 Task: Create a new task in Outlook titled 'Prepare Budget Proposal' with high priority, set the start date to July 4, 2023, and the due date to August 9, 2023. Include the details: 'Develop a detailed budget proposal for the upcoming fiscal year, considering revenue projections, cost analysis, and investment priorities.' Save the task as an Outlook Message Format file named 'Budget Proposal'.
Action: Mouse moved to (11, 142)
Screenshot: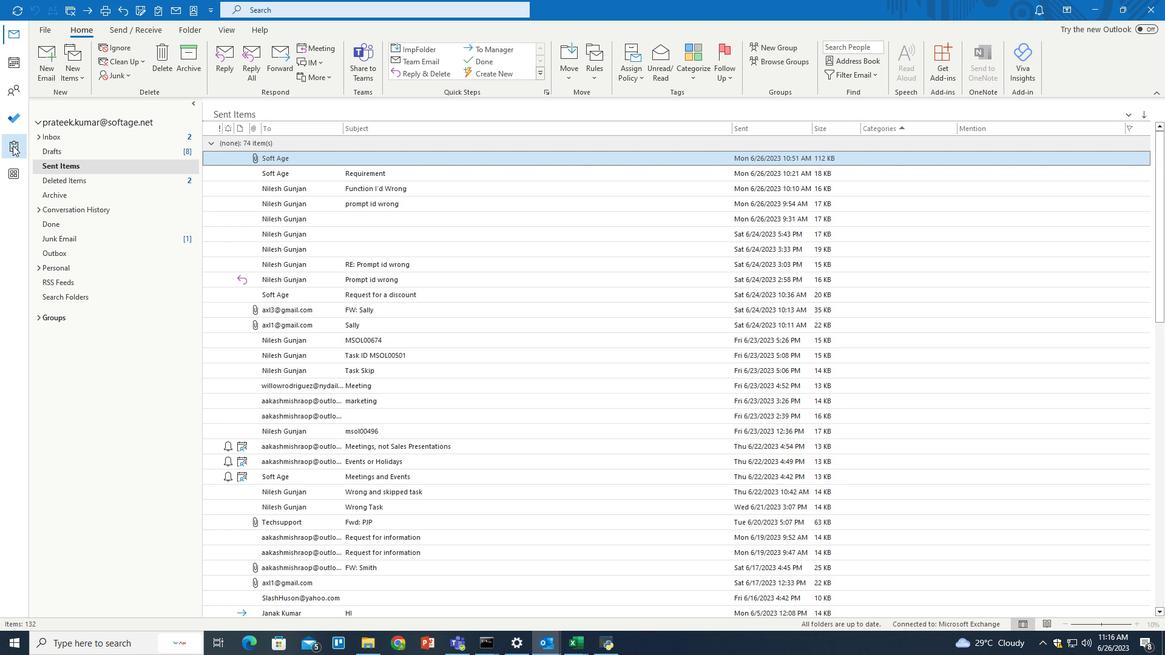 
Action: Mouse pressed left at (11, 142)
Screenshot: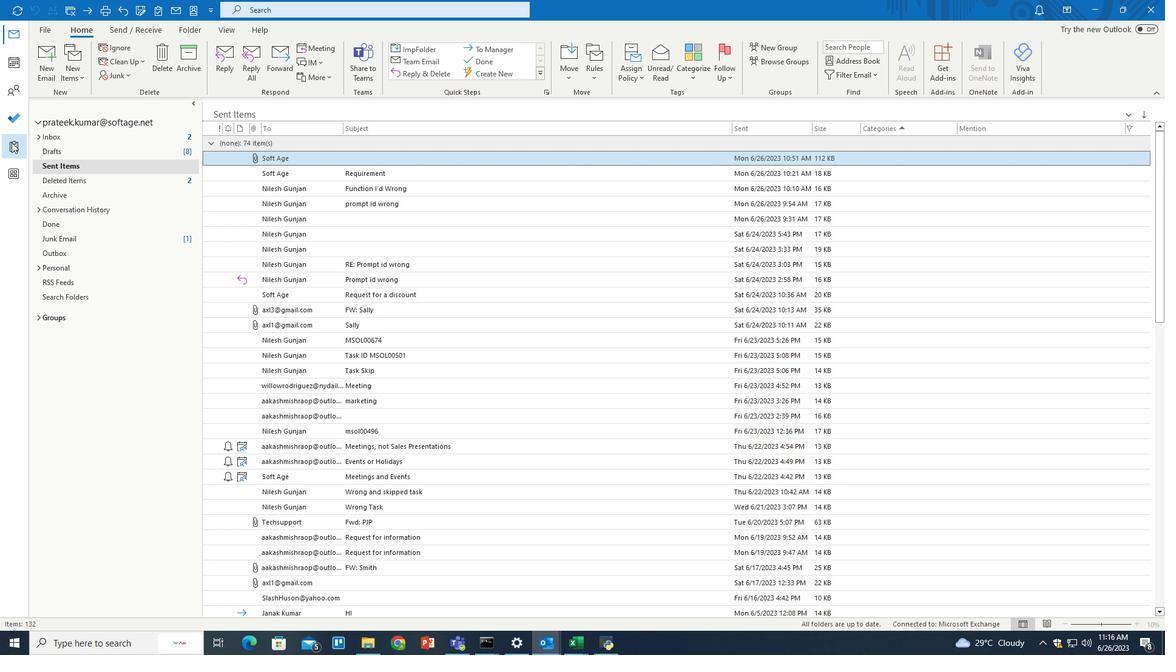 
Action: Mouse moved to (147, 289)
Screenshot: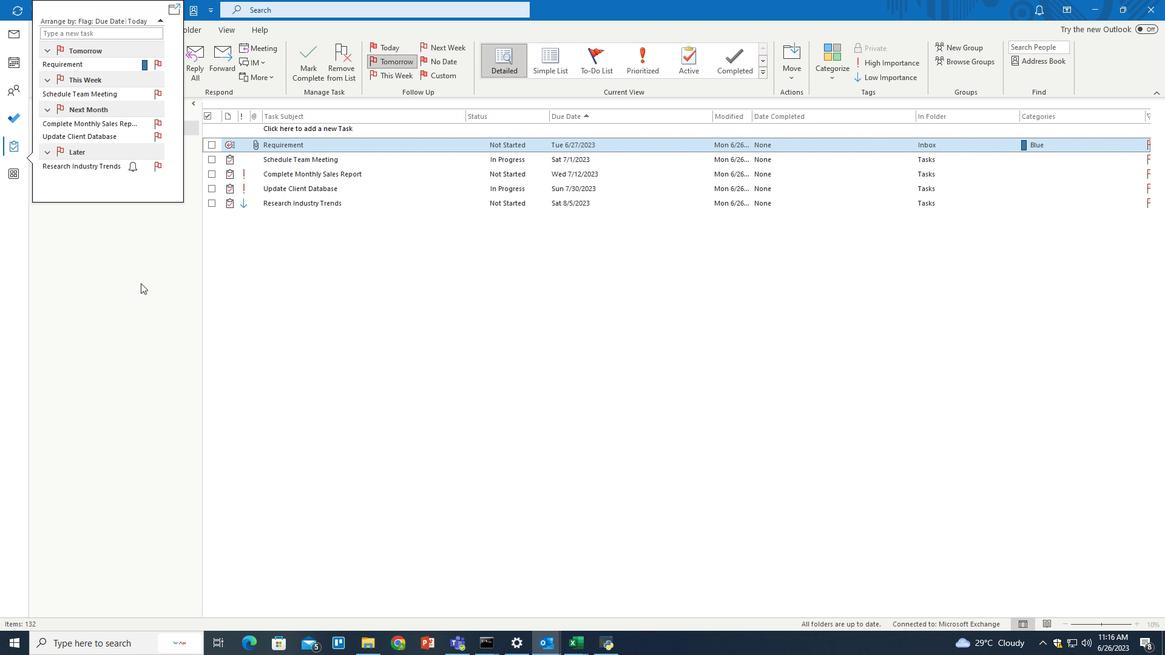 
Action: Mouse pressed left at (147, 289)
Screenshot: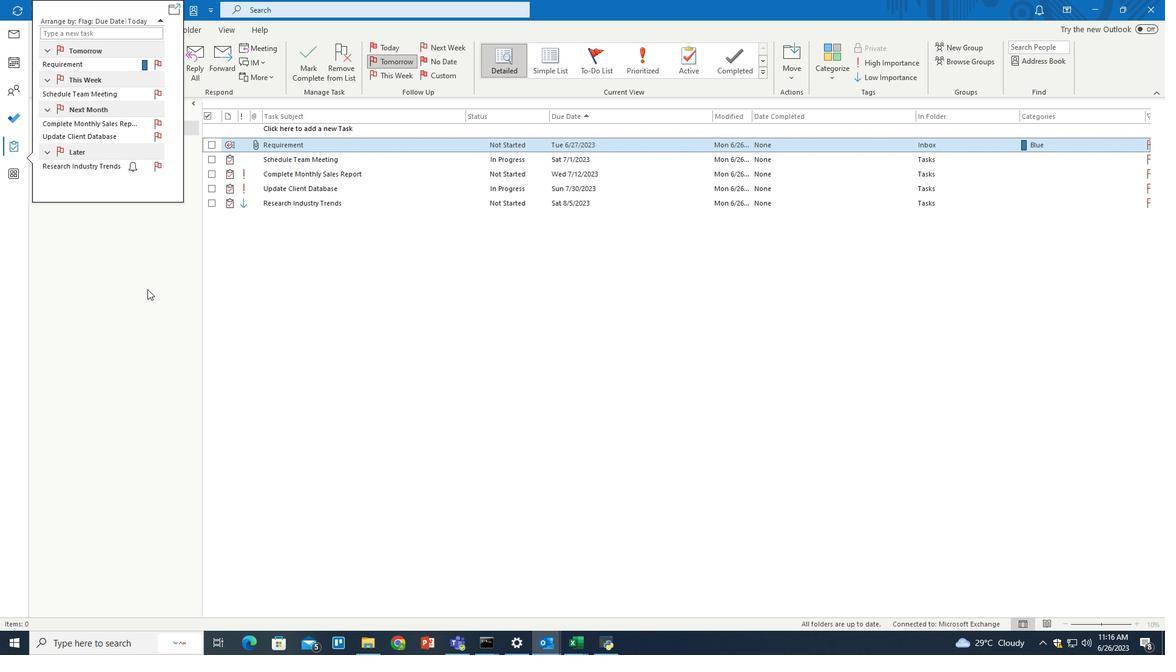 
Action: Mouse moved to (41, 60)
Screenshot: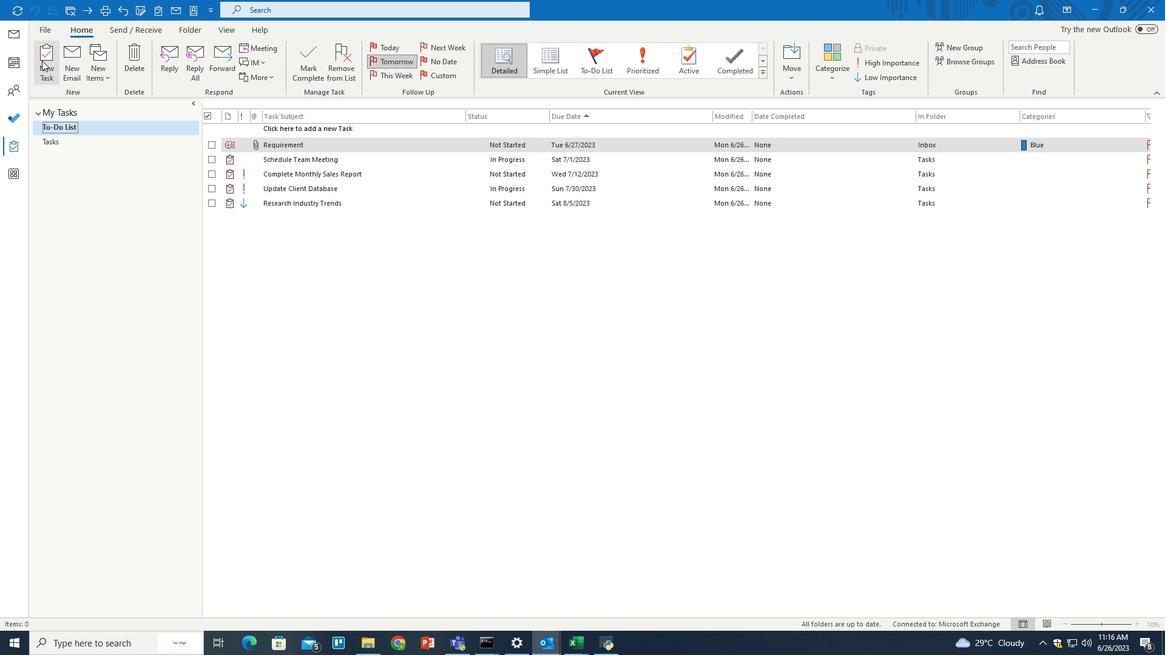 
Action: Mouse pressed left at (41, 60)
Screenshot: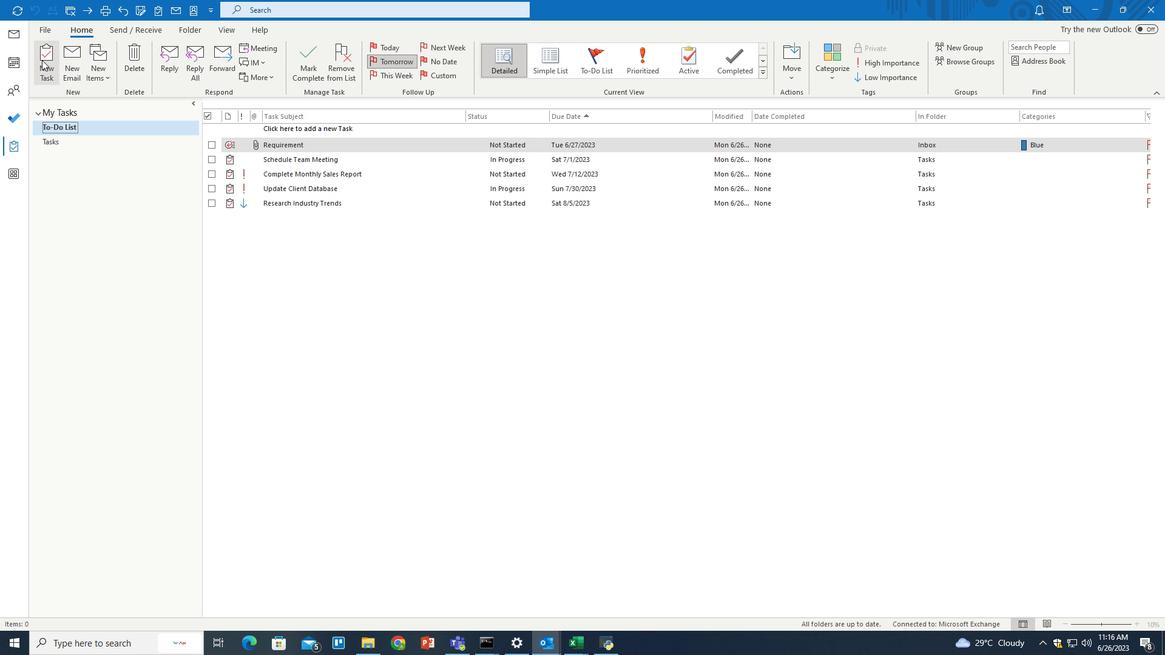
Action: Mouse moved to (119, 128)
Screenshot: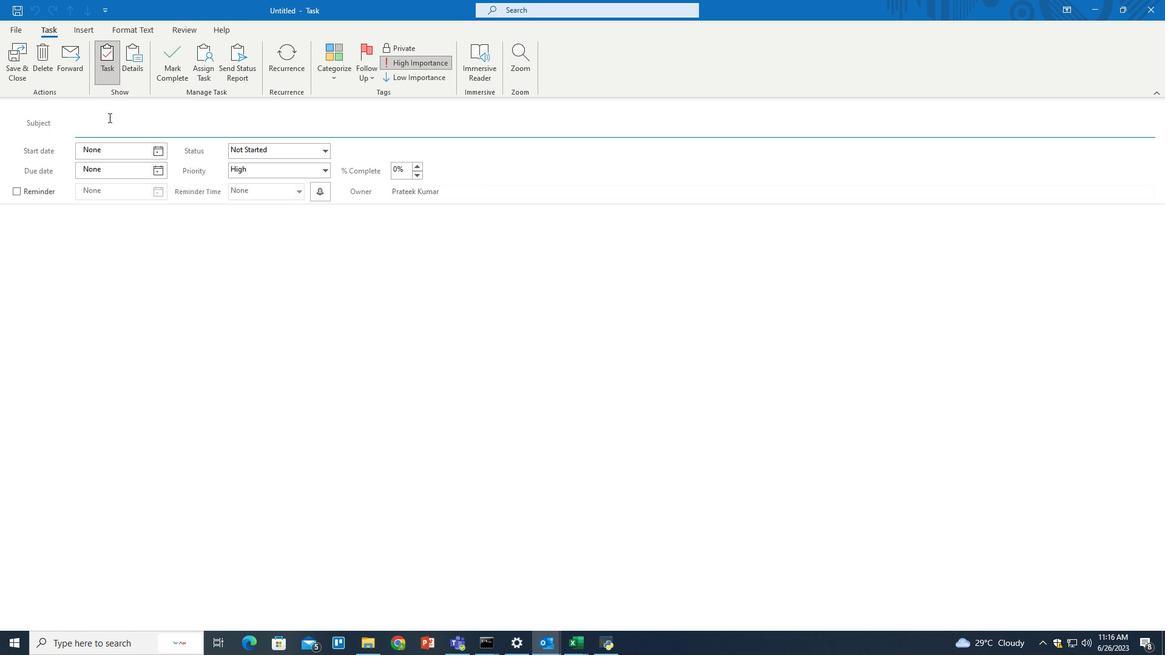
Action: Mouse pressed left at (119, 128)
Screenshot: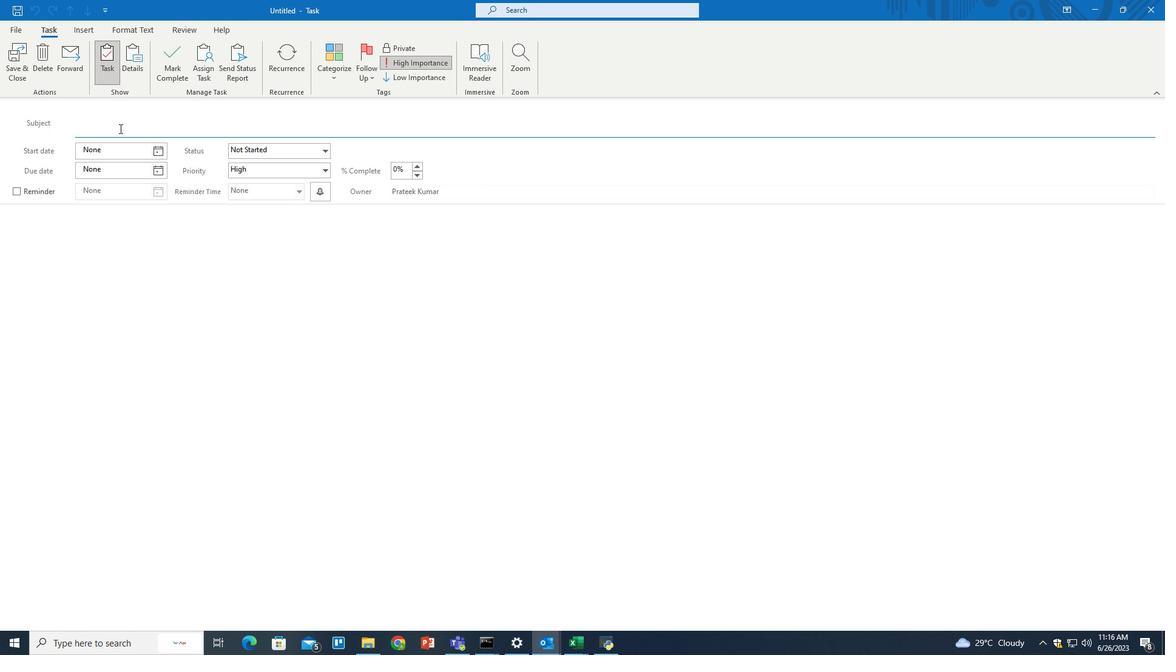 
Action: Key pressed <Key.shift>Prepare<Key.space><Key.shift>Budget<Key.space><Key.shift>Proposal
Screenshot: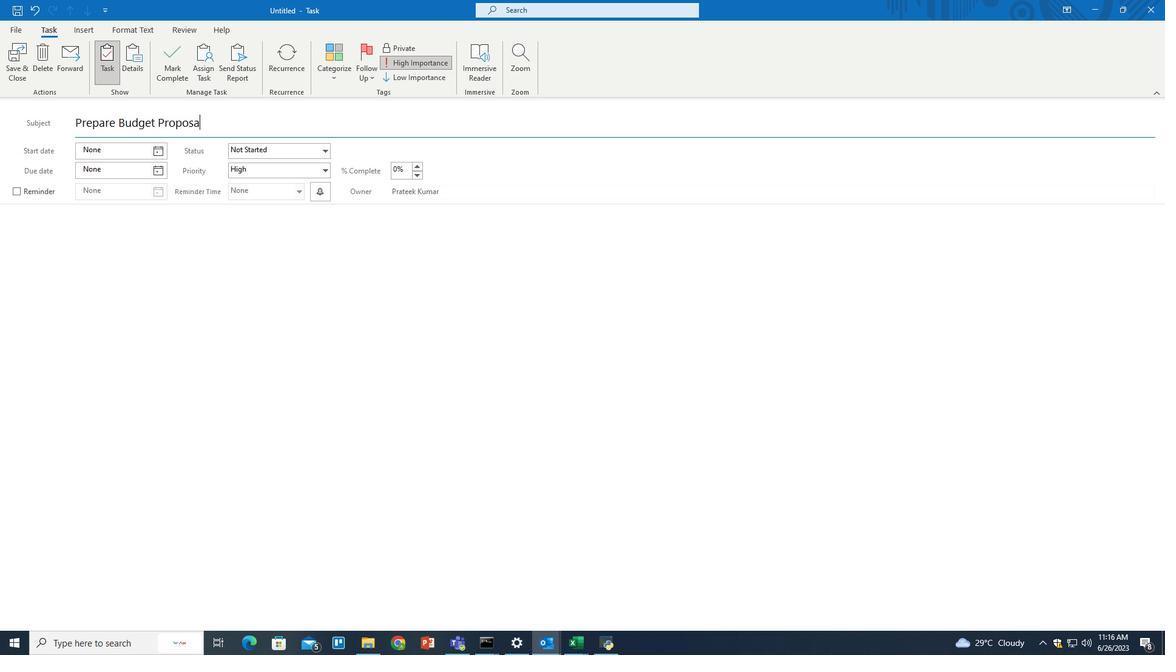 
Action: Mouse moved to (117, 262)
Screenshot: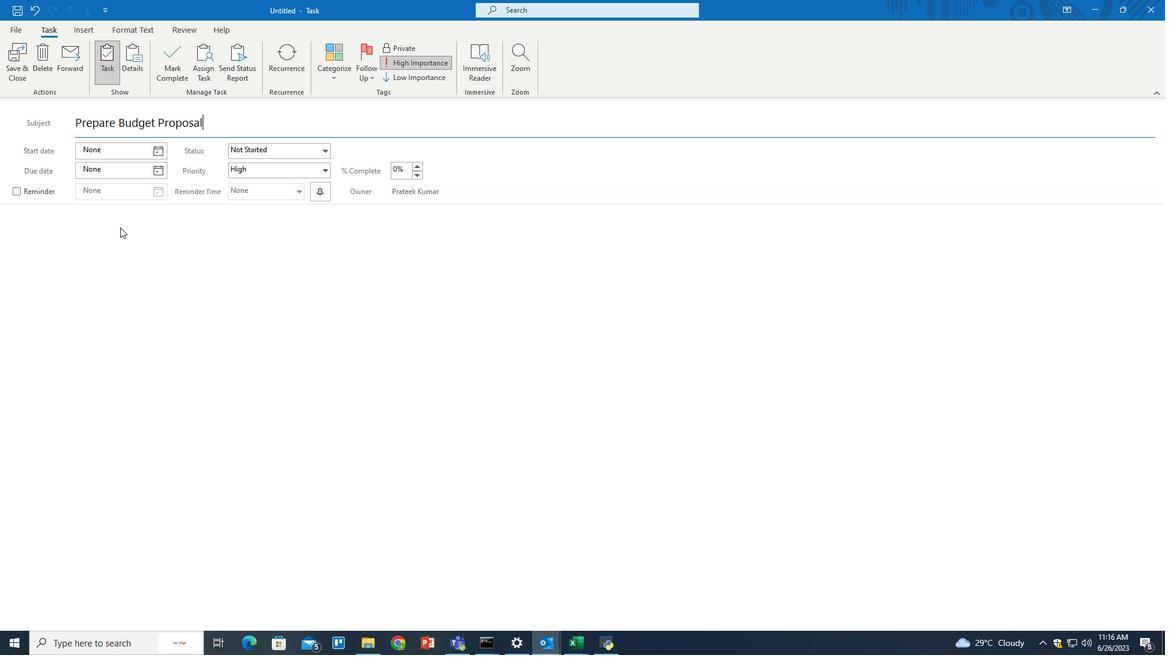 
Action: Mouse pressed left at (117, 262)
Screenshot: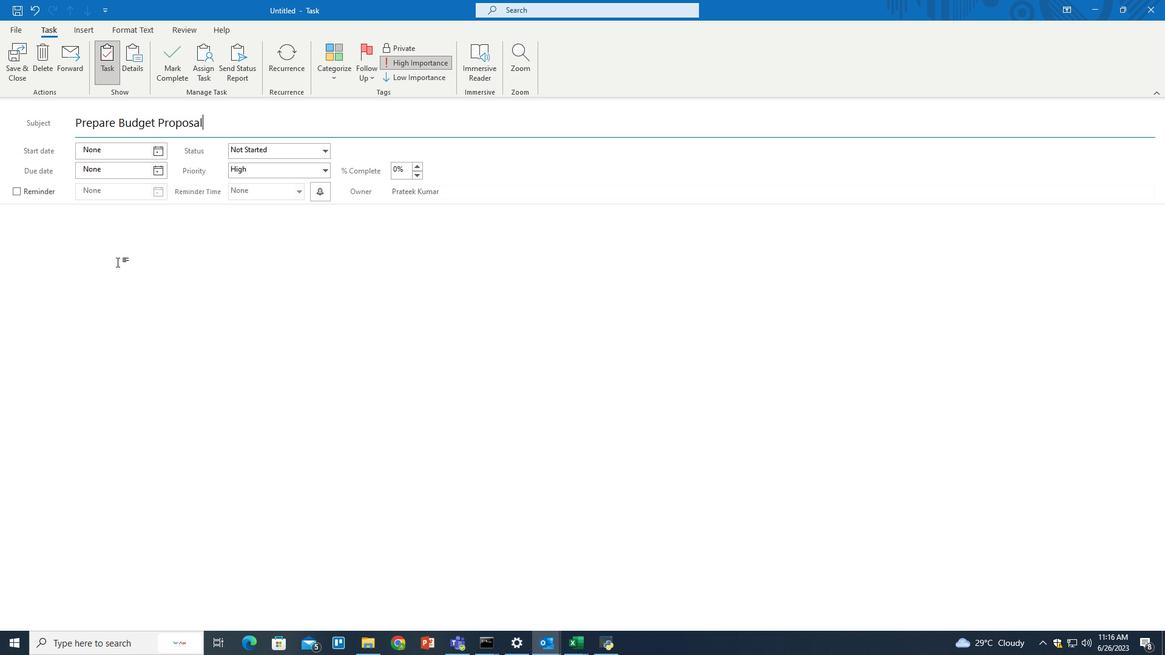 
Action: Key pressed <Key.shift>Develop<Key.space>a<Key.space>detailed<Key.space>budget<Key.space>proposal<Key.space>for<Key.space>the<Key.space>upcoming<Key.space>fiscal<Key.space>year,<Key.space>considering<Key.space>revenue<Key.space>projections,<Key.space>cost<Key.space>analysis,<Key.space>and<Key.space>investment<Key.space>priorities.
Screenshot: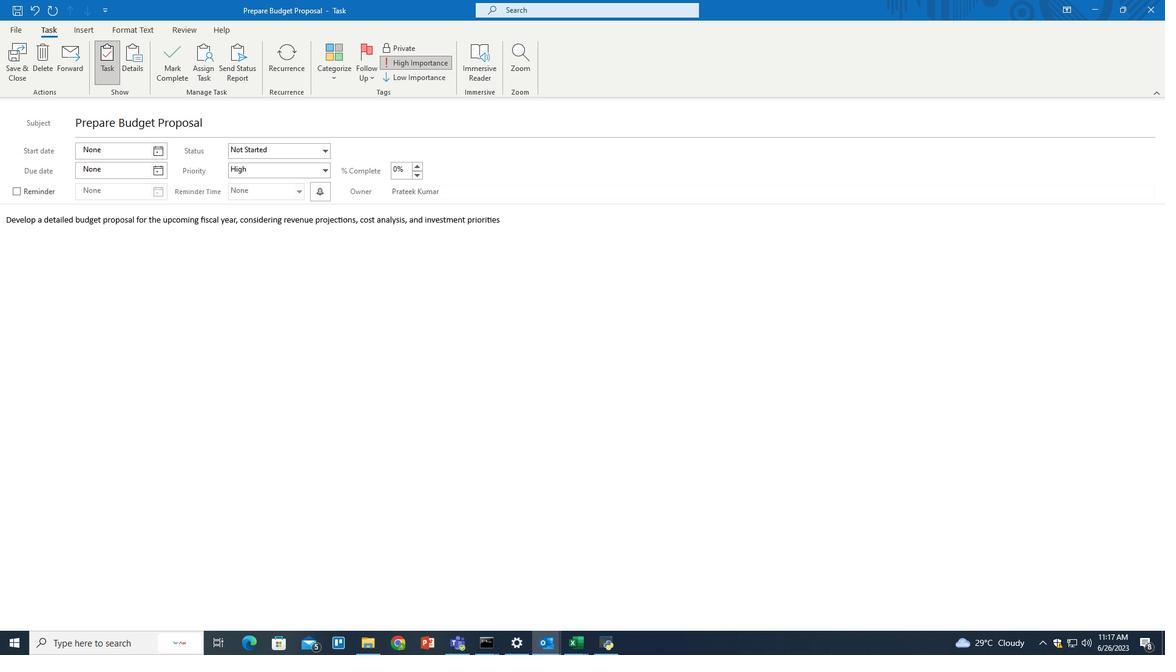 
Action: Mouse moved to (158, 148)
Screenshot: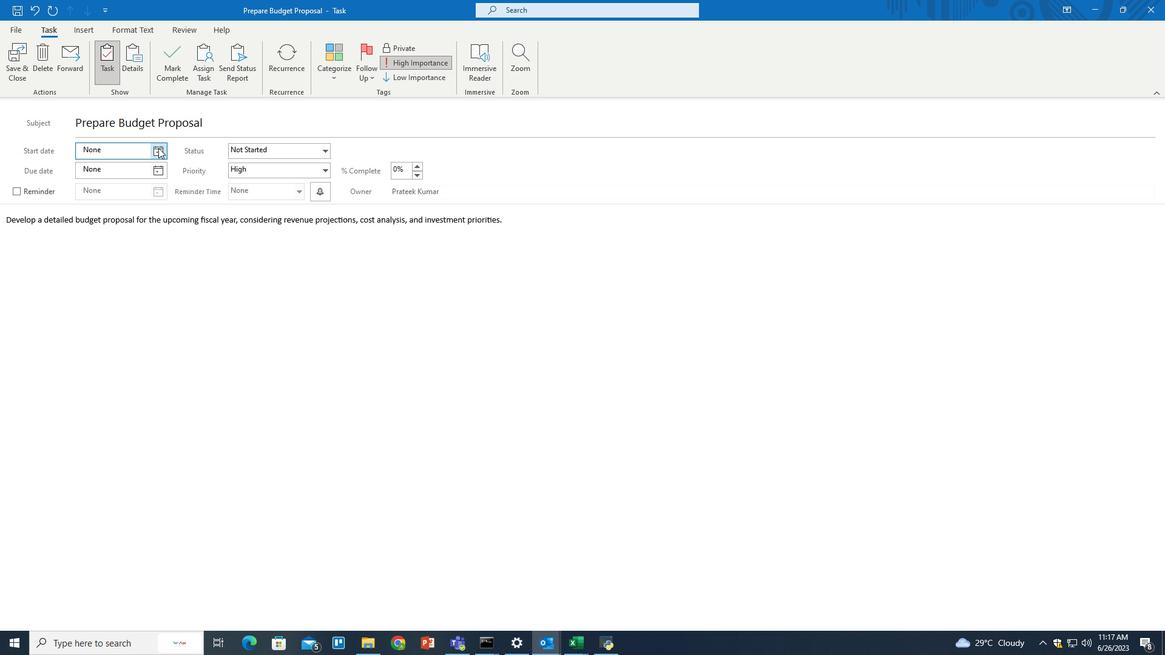 
Action: Mouse pressed left at (158, 148)
Screenshot: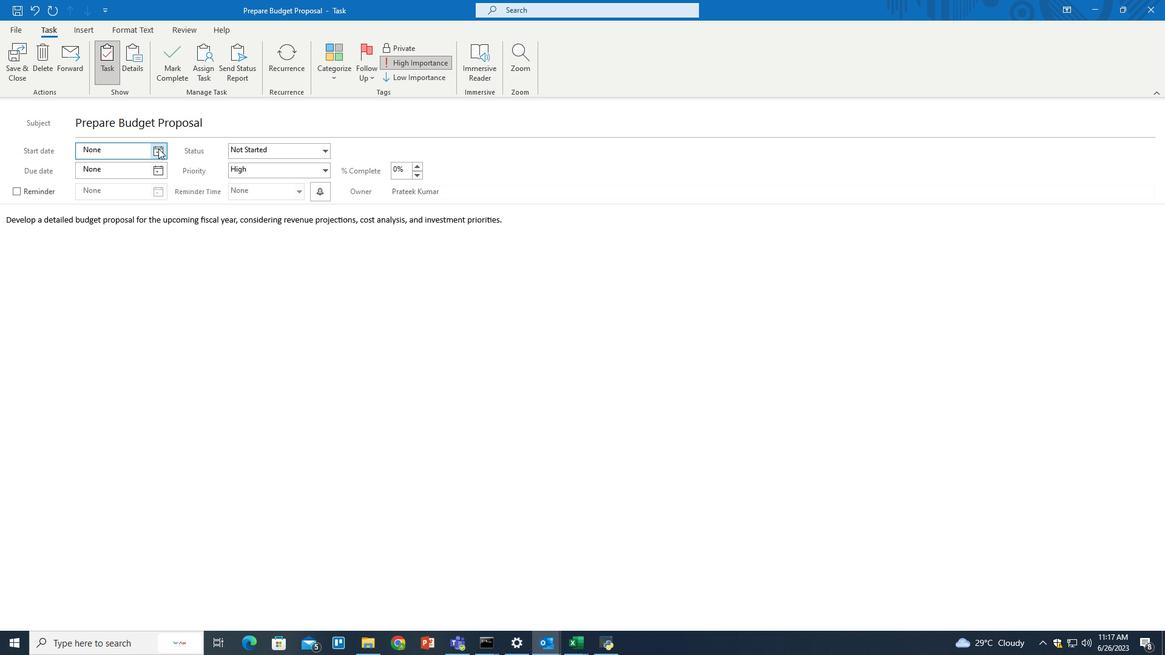 
Action: Mouse moved to (157, 166)
Screenshot: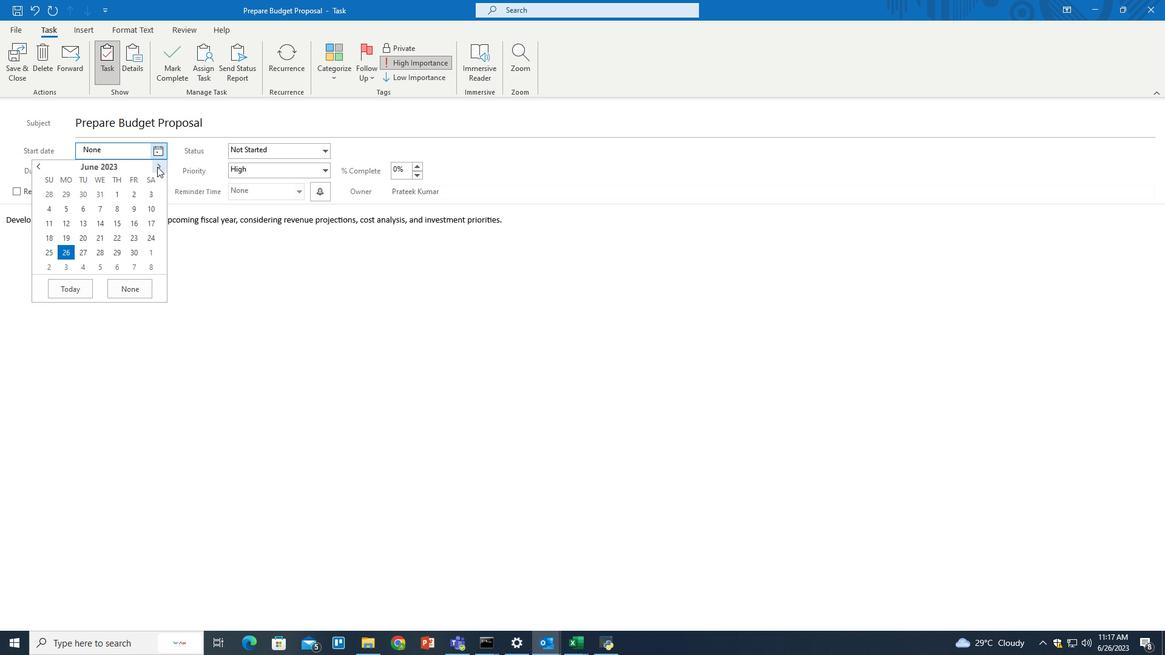 
Action: Mouse pressed left at (157, 166)
Screenshot: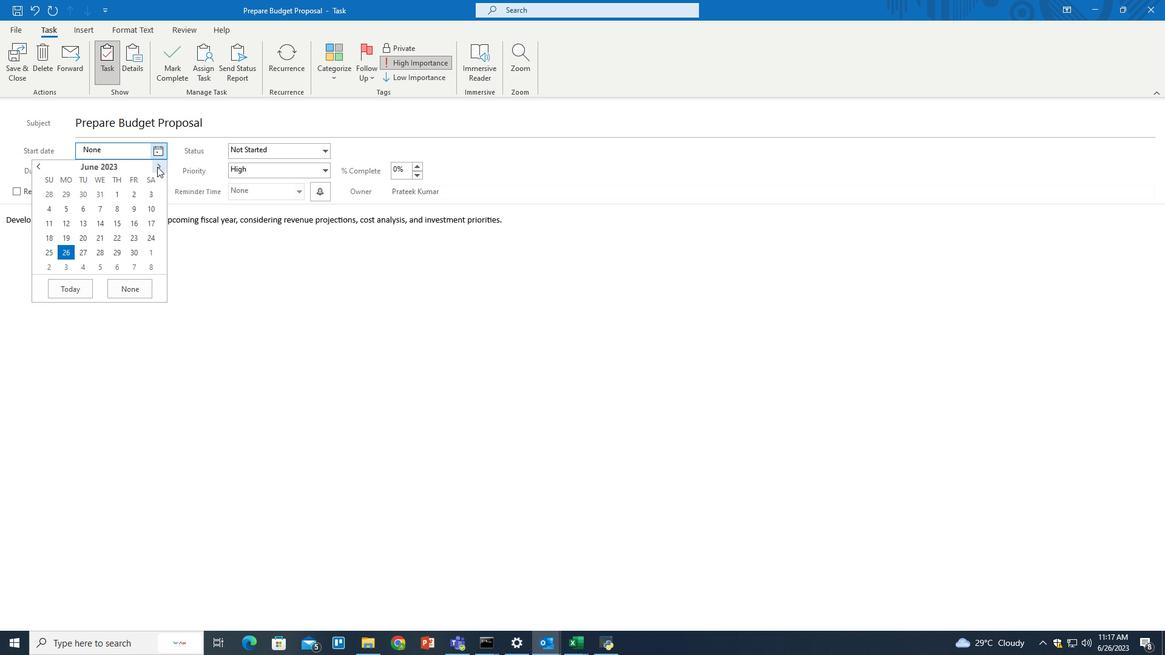
Action: Mouse moved to (88, 207)
Screenshot: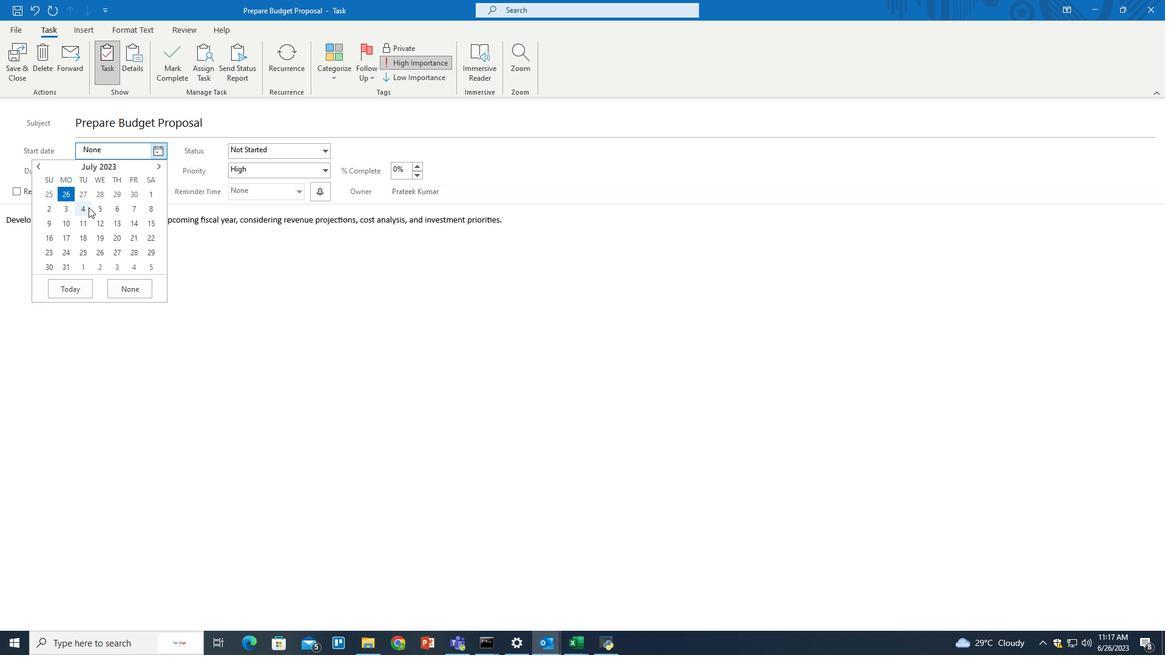 
Action: Mouse pressed left at (88, 207)
Screenshot: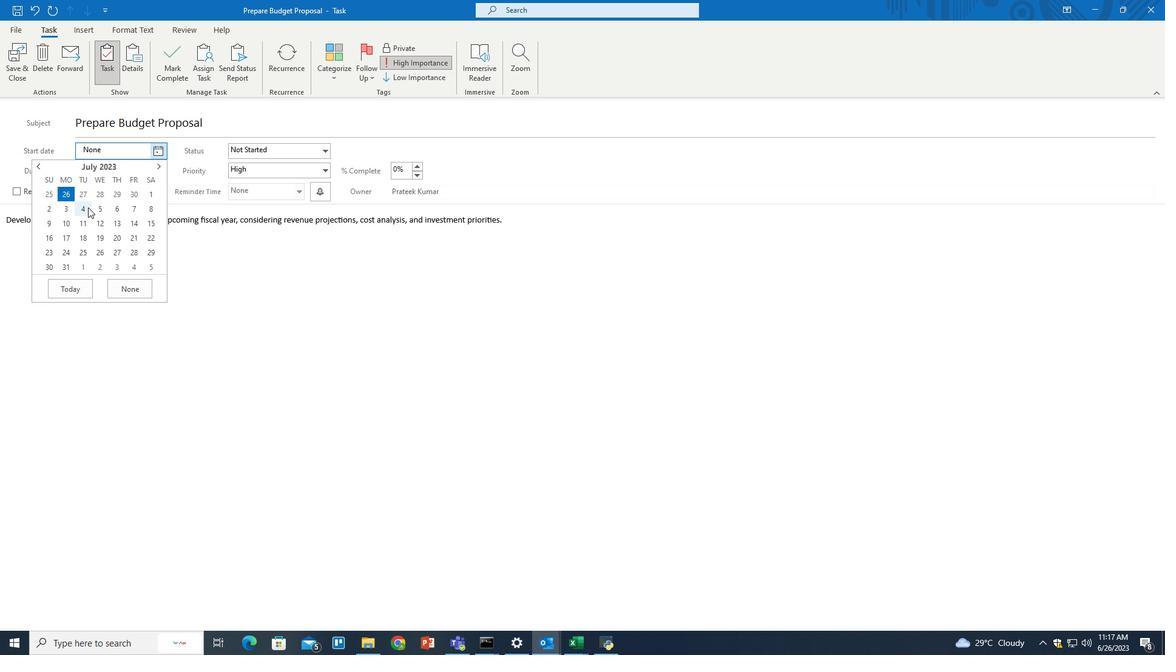 
Action: Mouse moved to (160, 183)
Screenshot: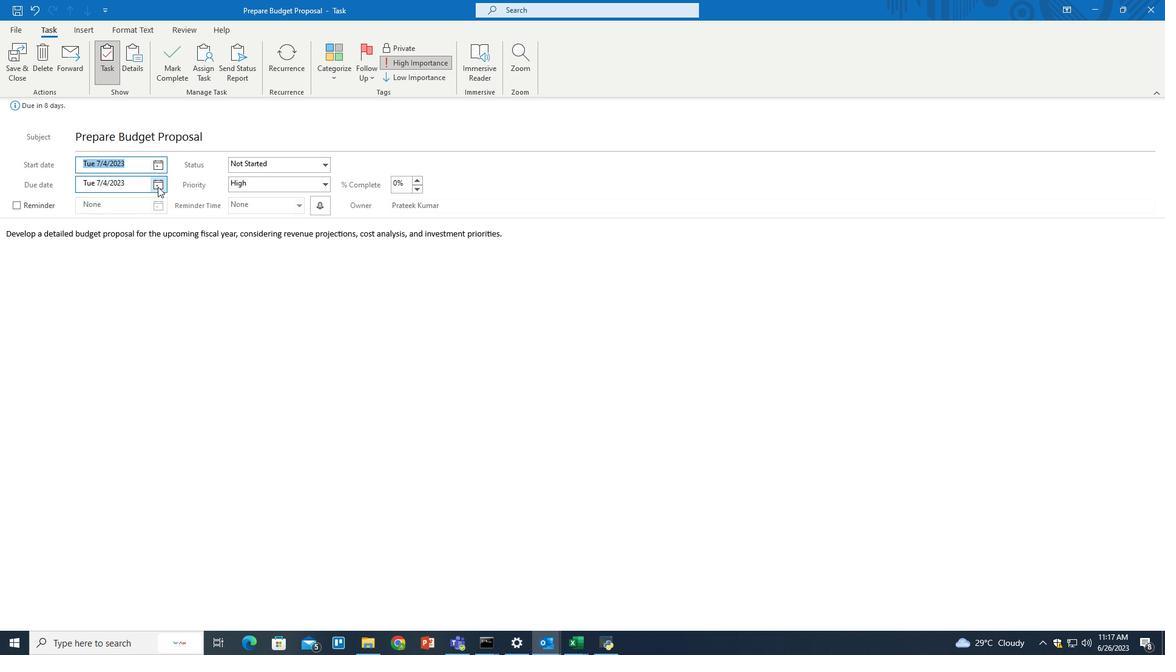 
Action: Mouse pressed left at (160, 183)
Screenshot: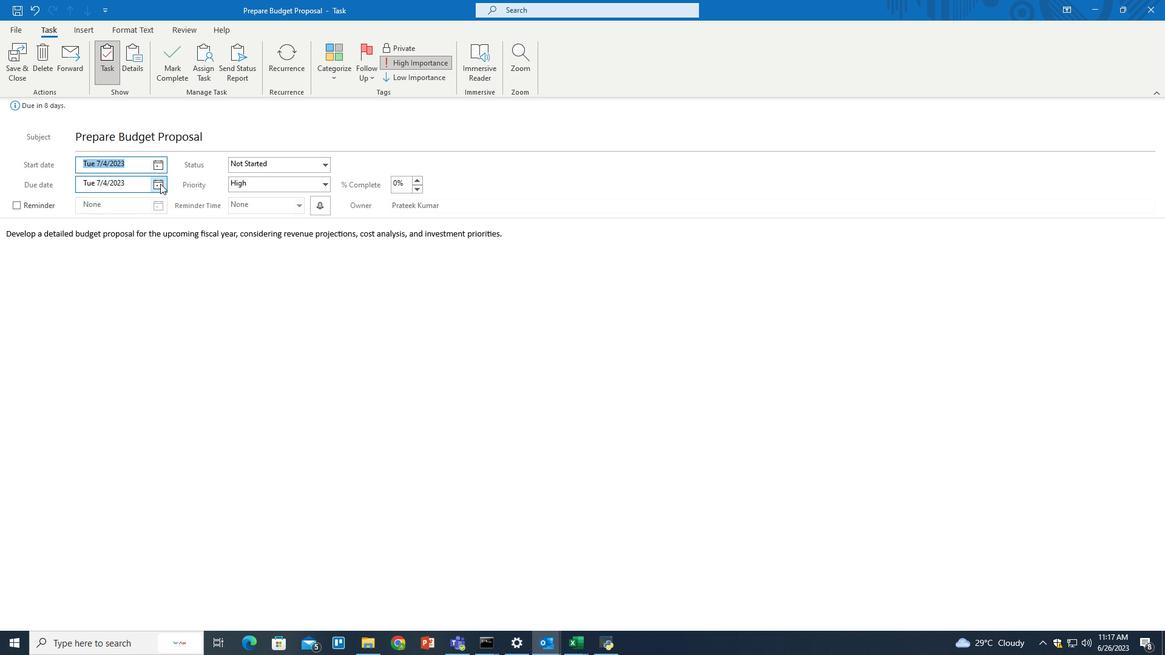 
Action: Mouse moved to (157, 199)
Screenshot: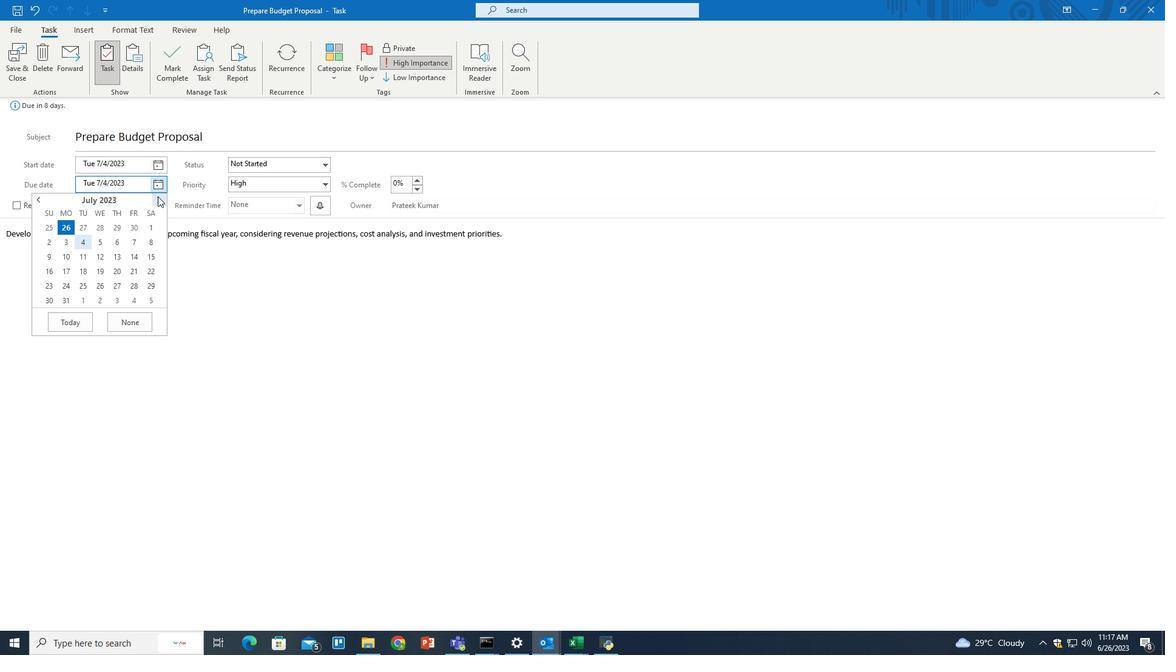 
Action: Mouse pressed left at (157, 199)
Screenshot: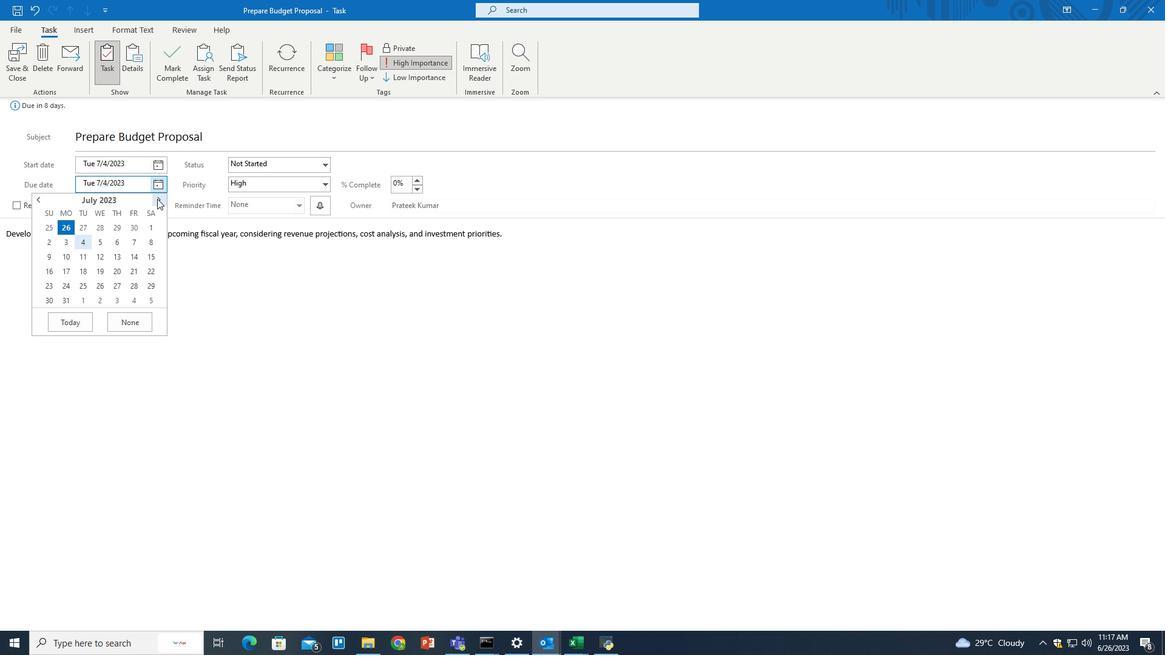 
Action: Mouse pressed left at (157, 199)
Screenshot: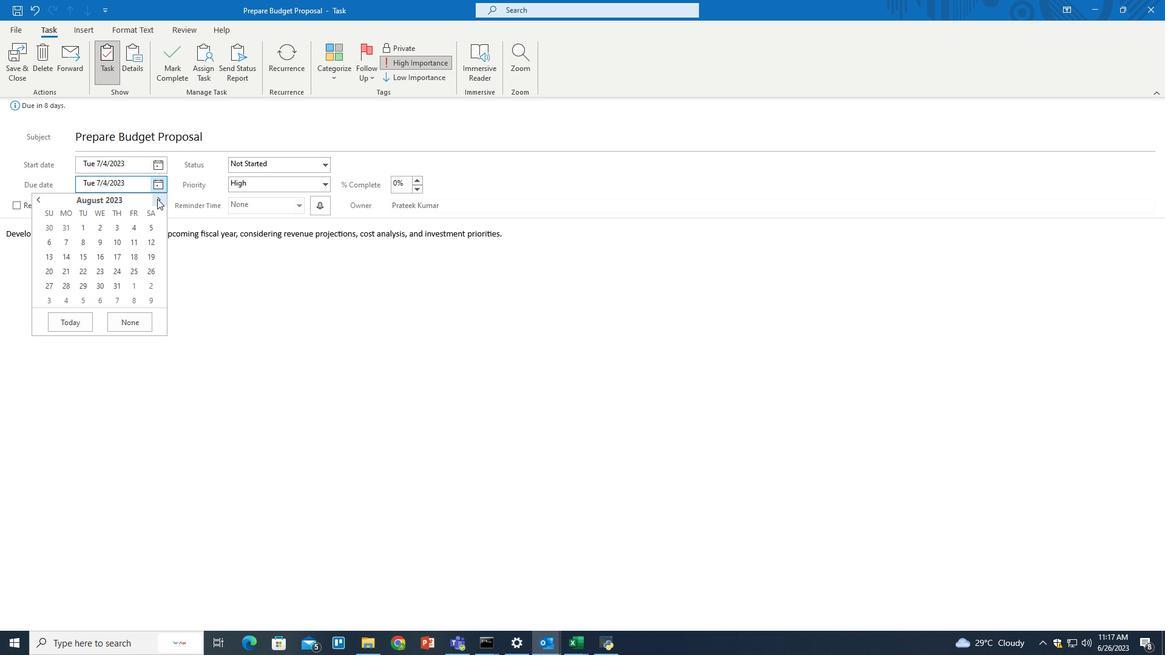 
Action: Mouse moved to (38, 202)
Screenshot: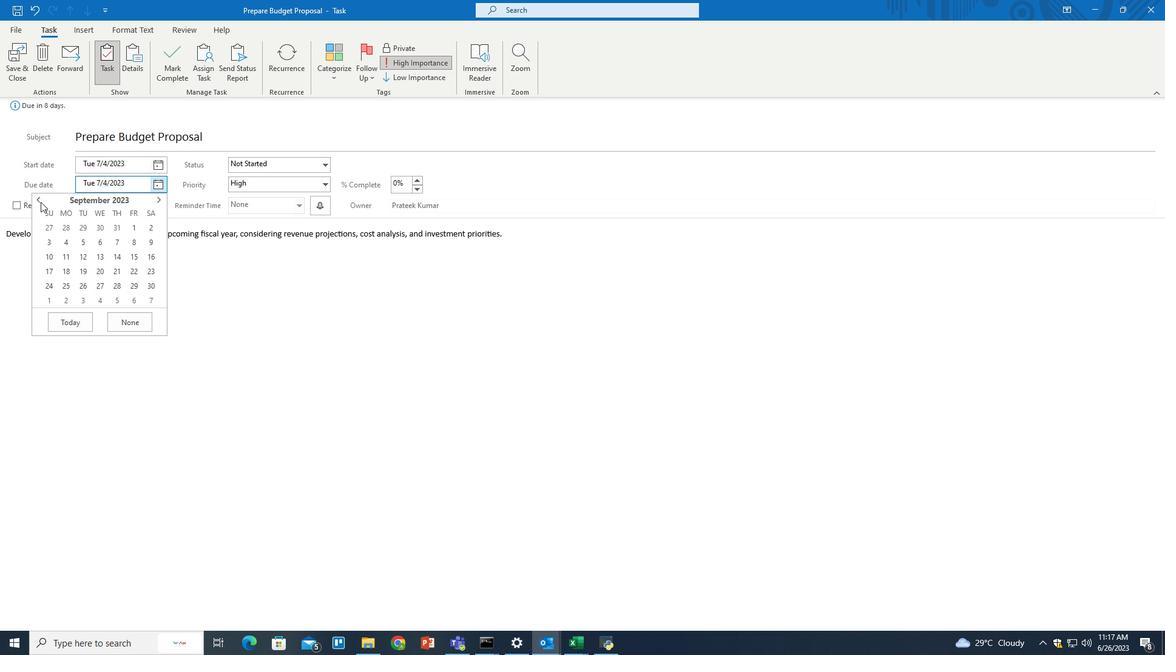 
Action: Mouse pressed left at (38, 202)
Screenshot: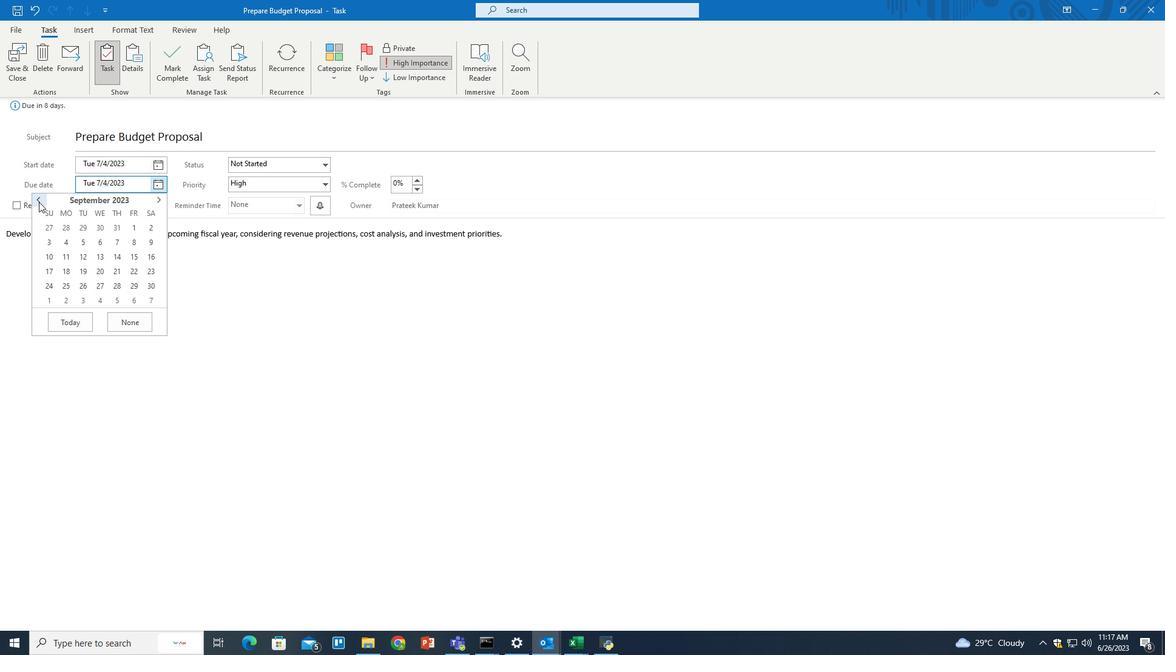 
Action: Mouse moved to (100, 243)
Screenshot: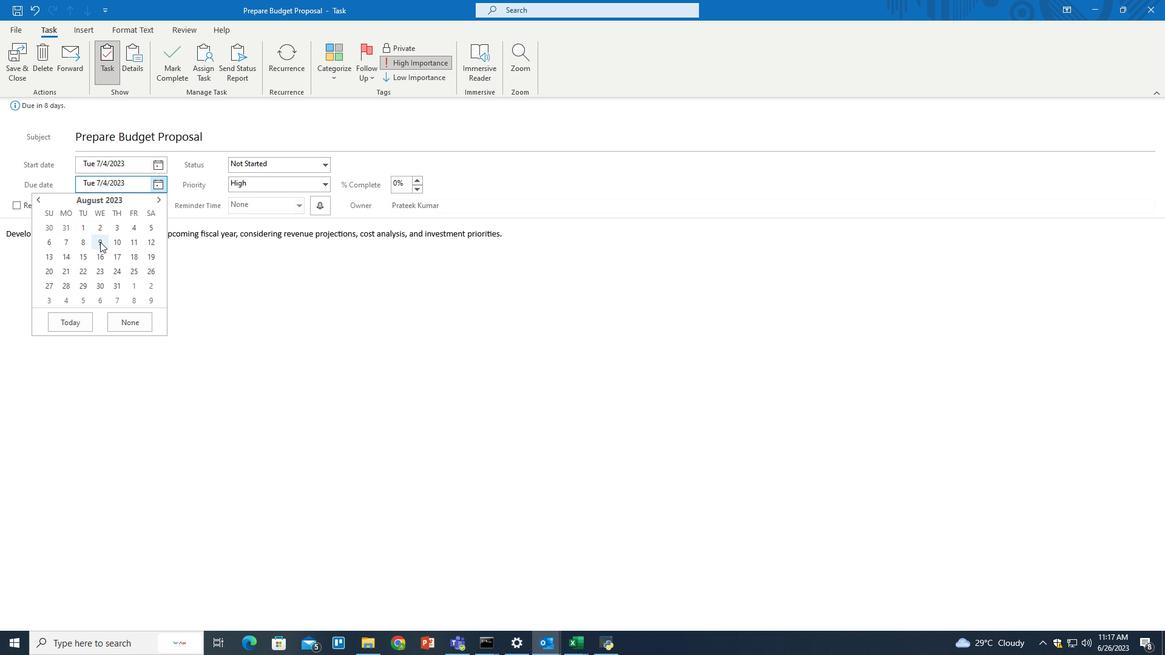 
Action: Mouse pressed left at (100, 243)
Screenshot: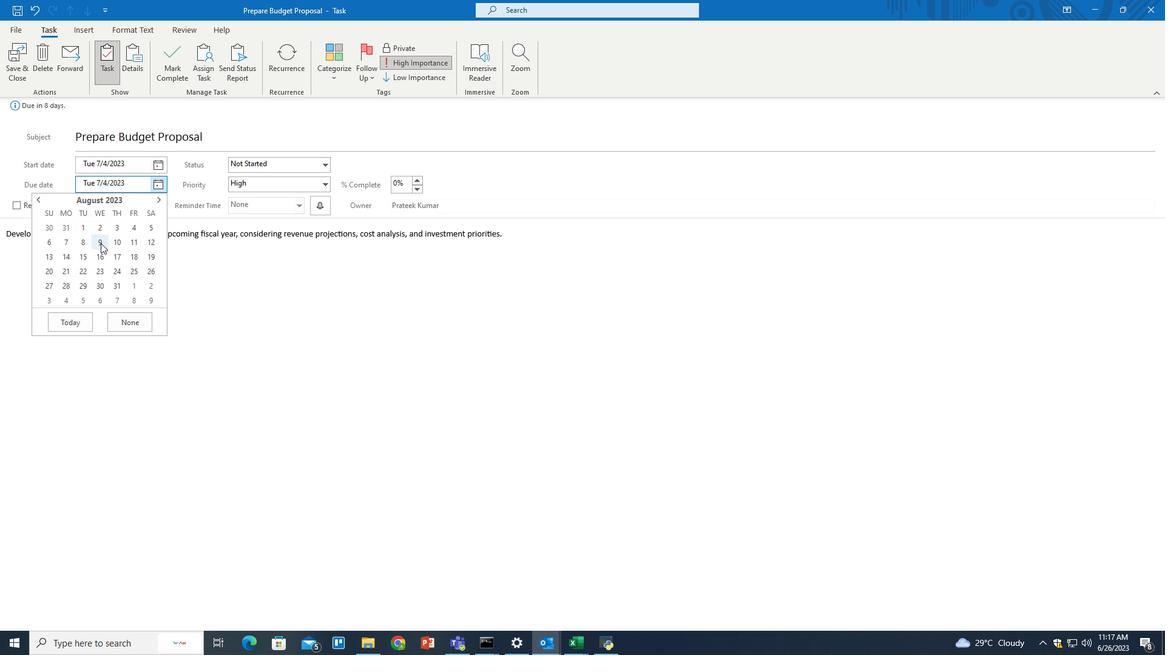 
Action: Mouse moved to (324, 169)
Screenshot: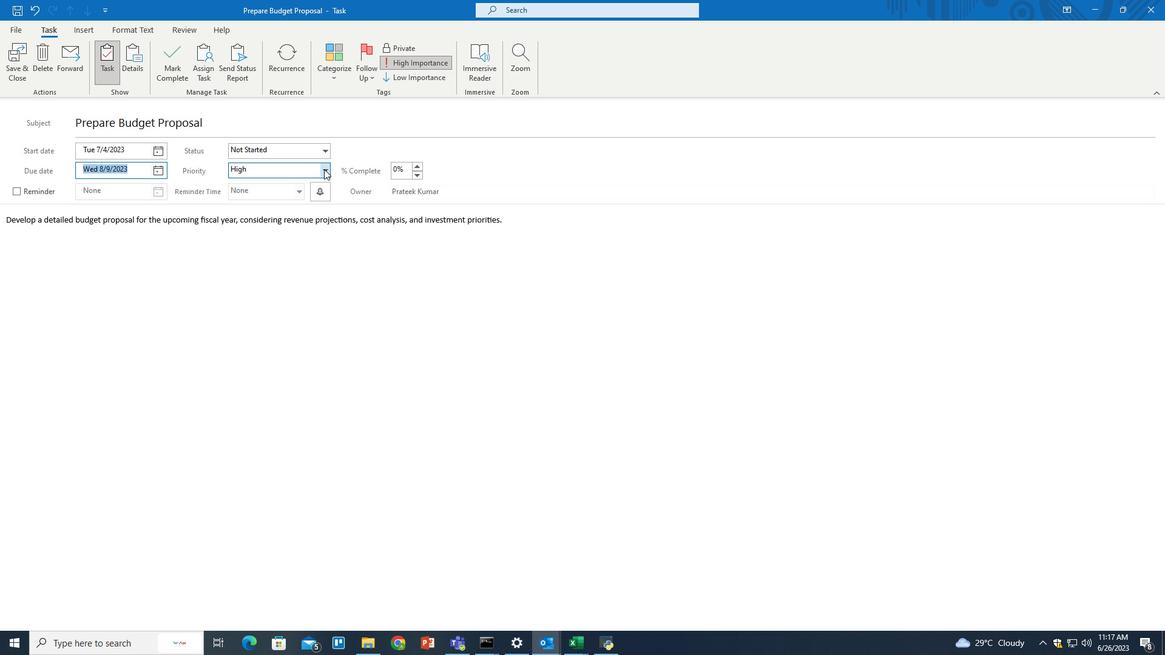 
Action: Mouse pressed left at (324, 169)
Screenshot: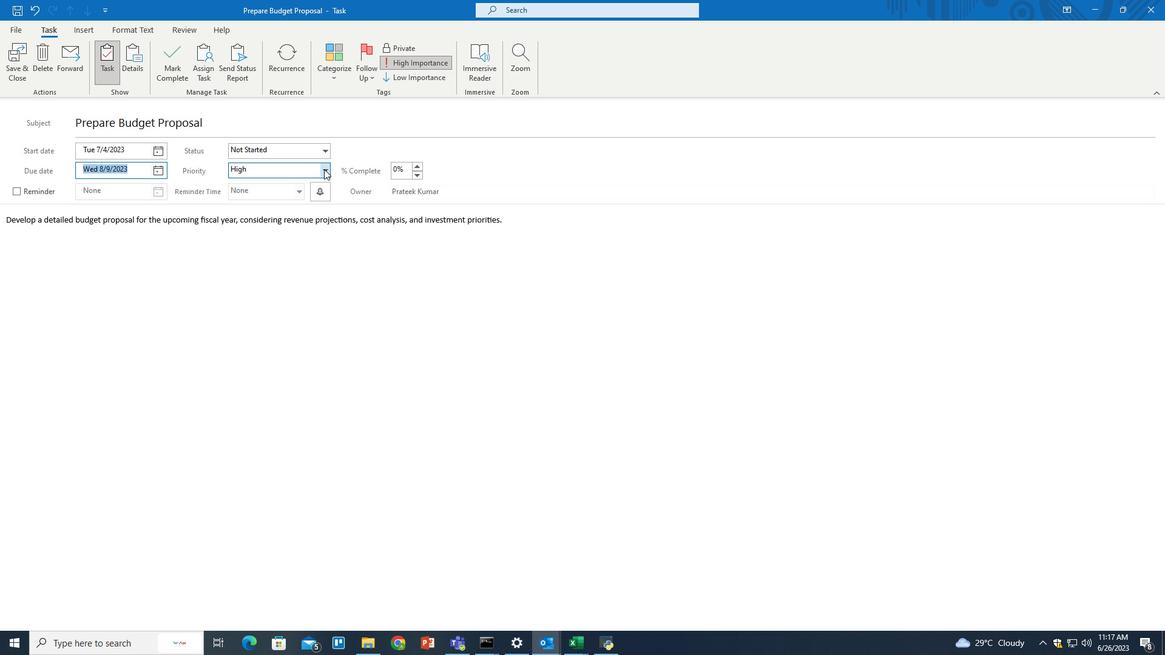 
Action: Mouse moved to (268, 201)
Screenshot: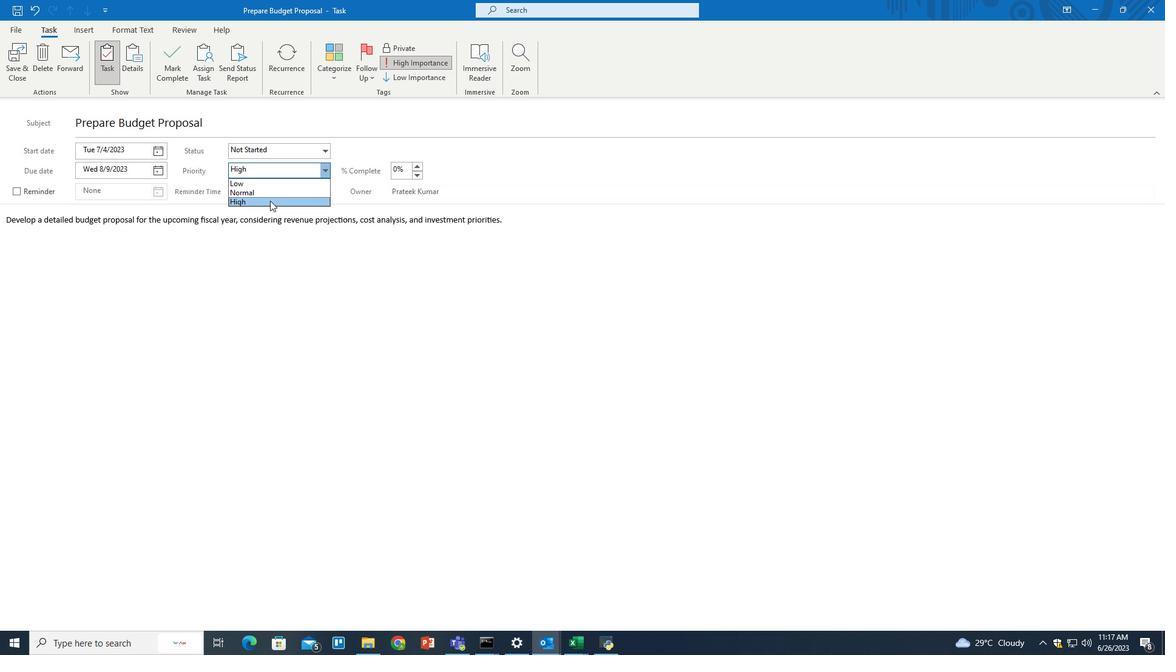 
Action: Mouse pressed left at (268, 201)
Screenshot: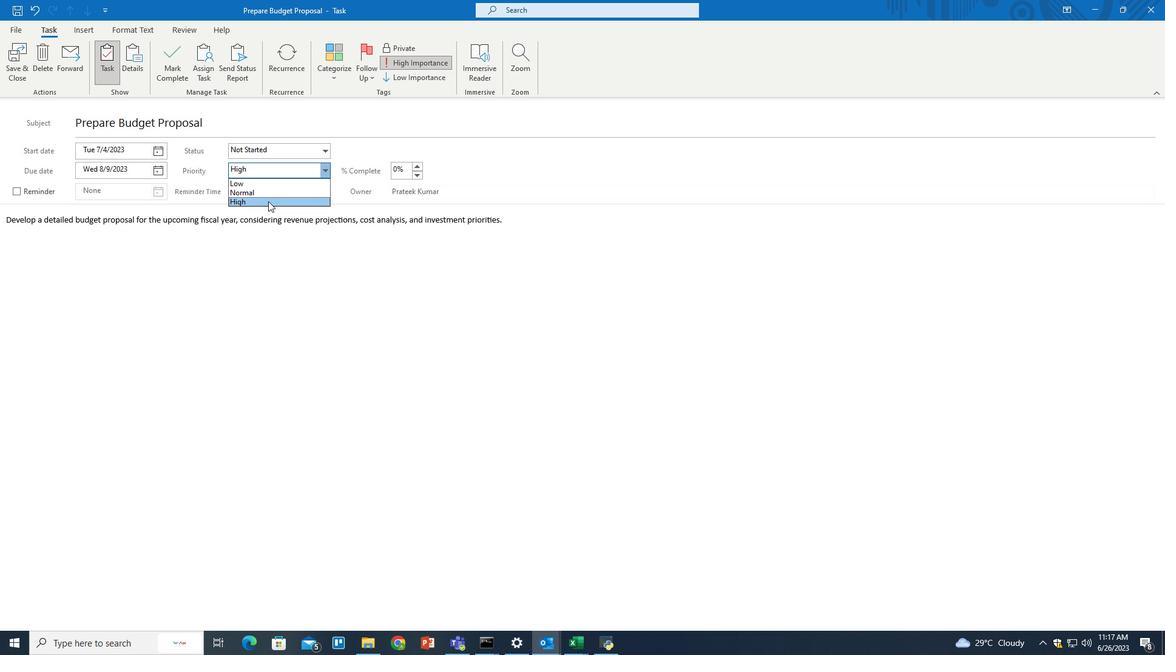 
Action: Mouse moved to (324, 148)
Screenshot: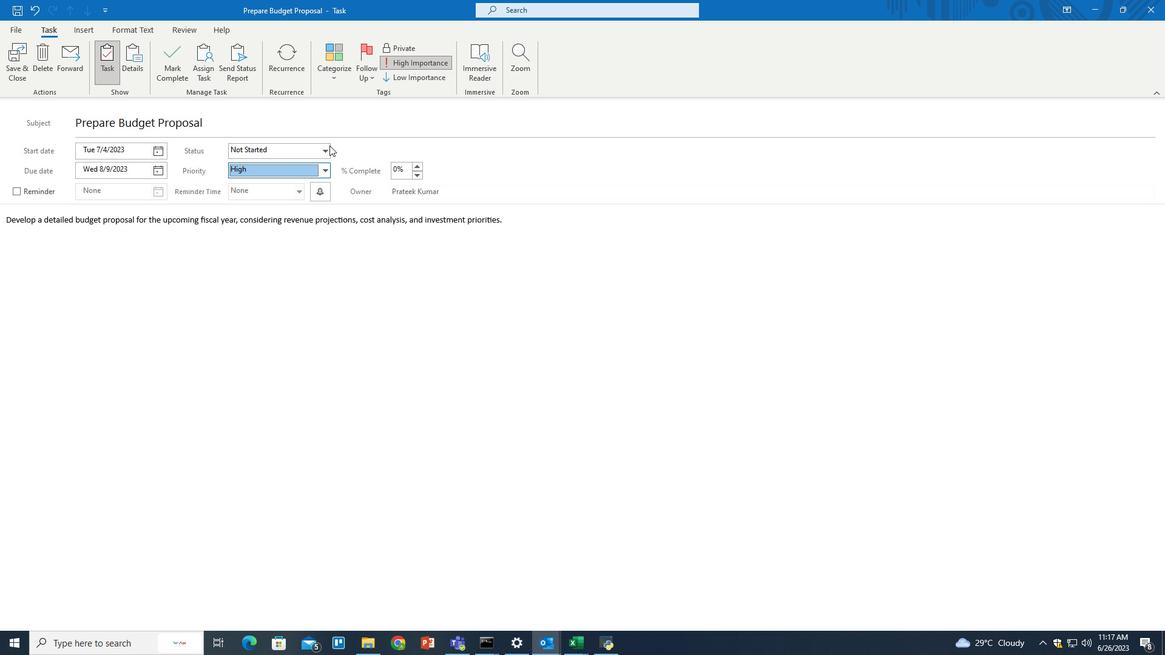
Action: Mouse pressed left at (324, 148)
Screenshot: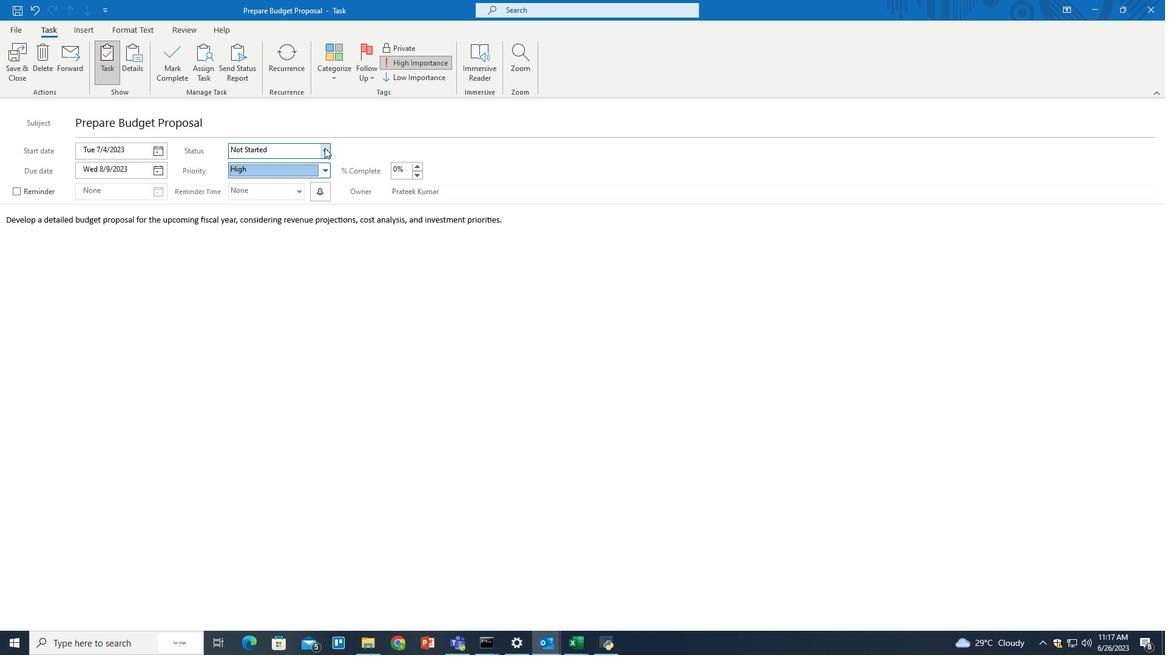 
Action: Mouse moved to (298, 162)
Screenshot: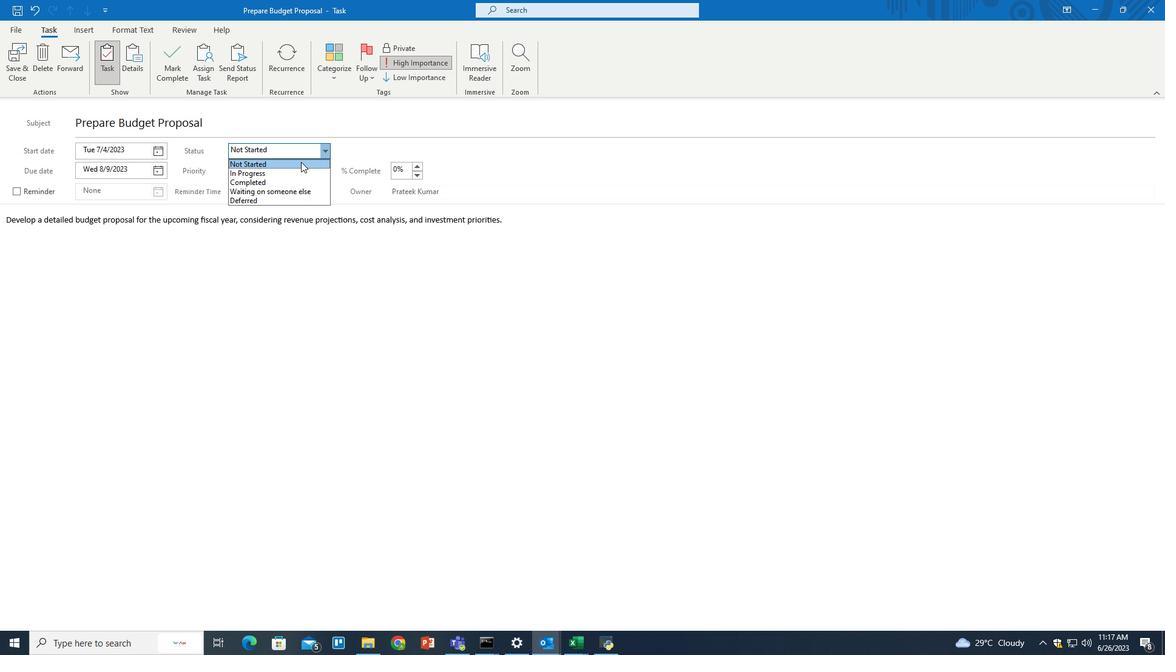 
Action: Mouse pressed left at (298, 162)
Screenshot: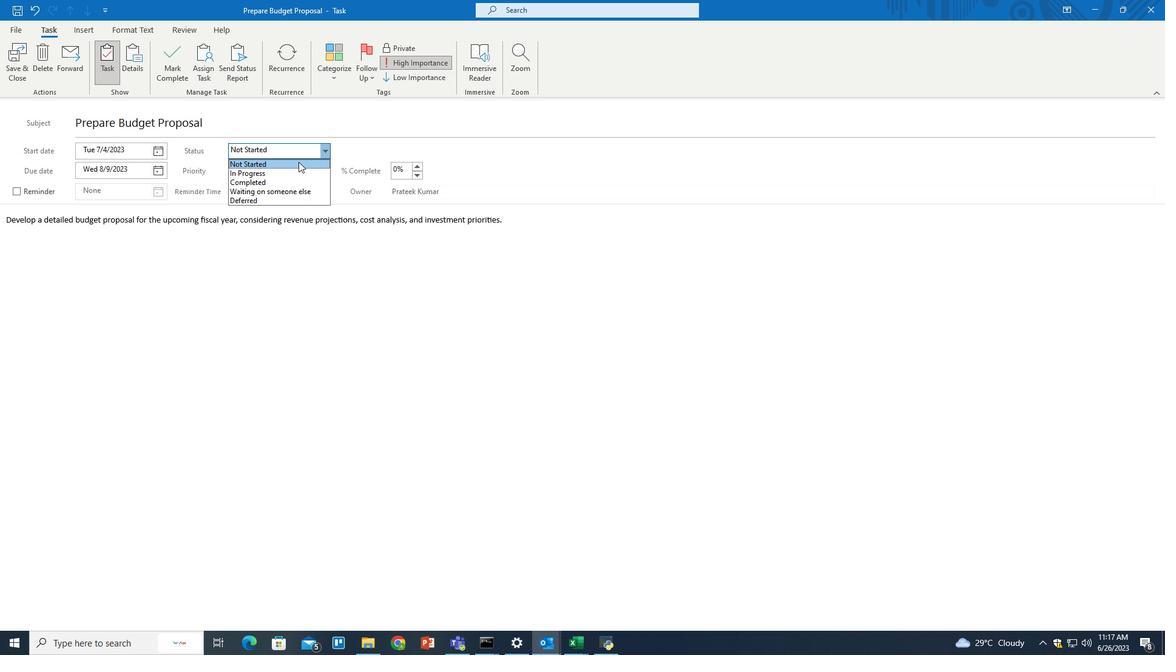 
Action: Mouse moved to (18, 31)
Screenshot: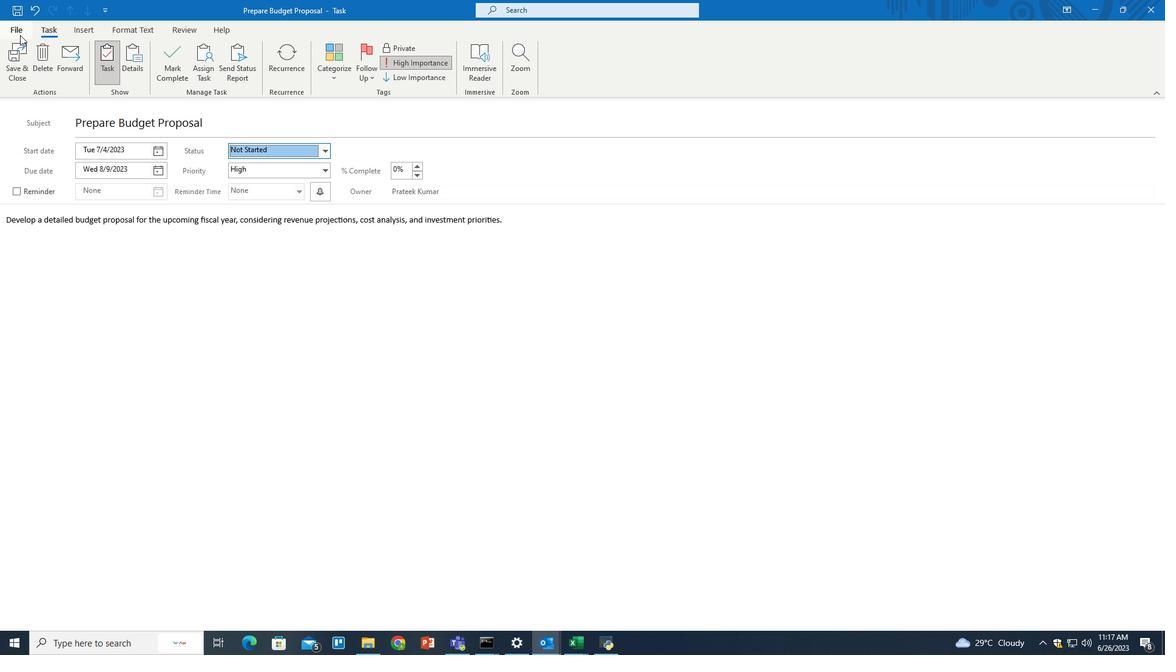 
Action: Mouse pressed left at (18, 31)
Screenshot: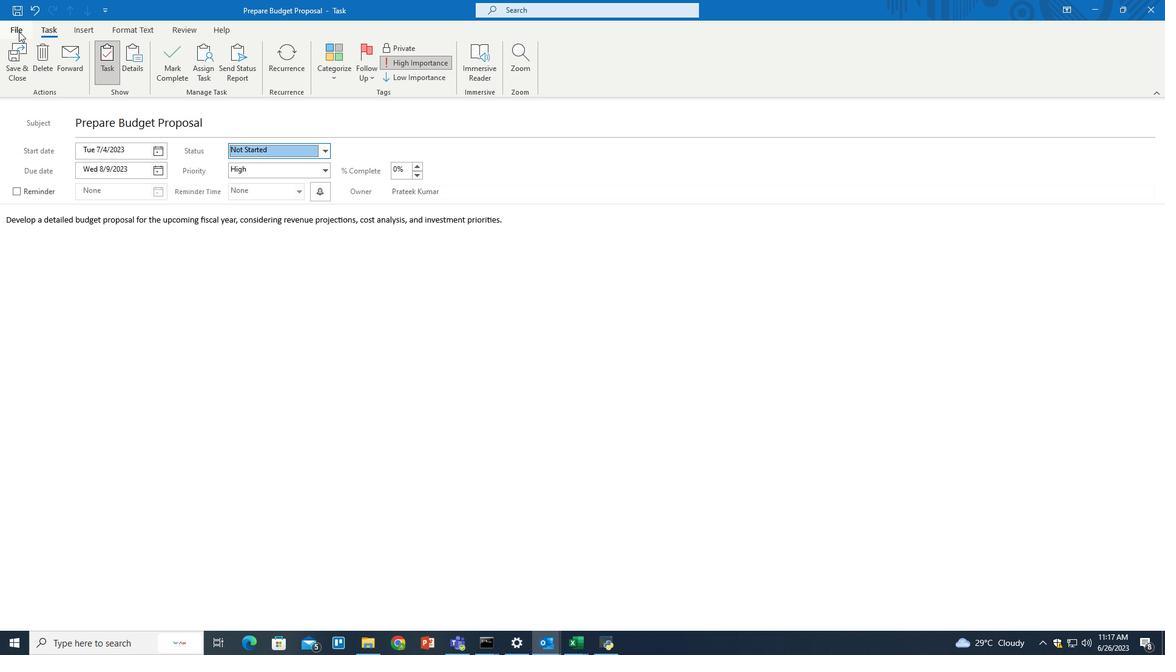 
Action: Mouse moved to (34, 106)
Screenshot: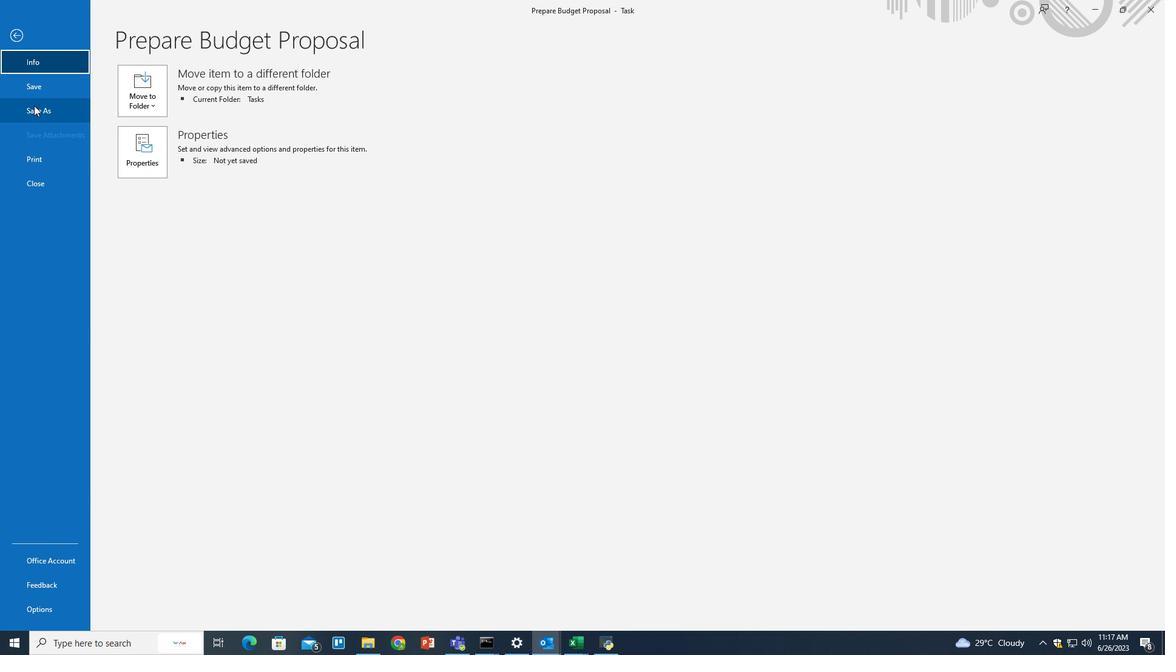 
Action: Mouse pressed left at (34, 106)
Screenshot: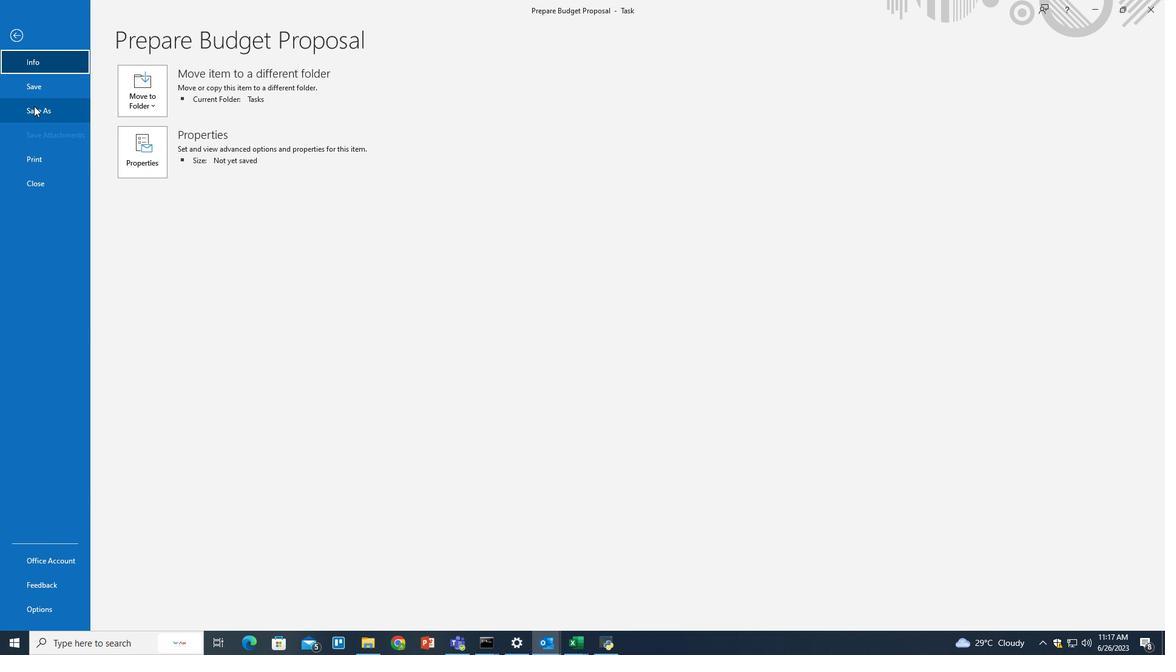 
Action: Mouse moved to (217, 268)
Screenshot: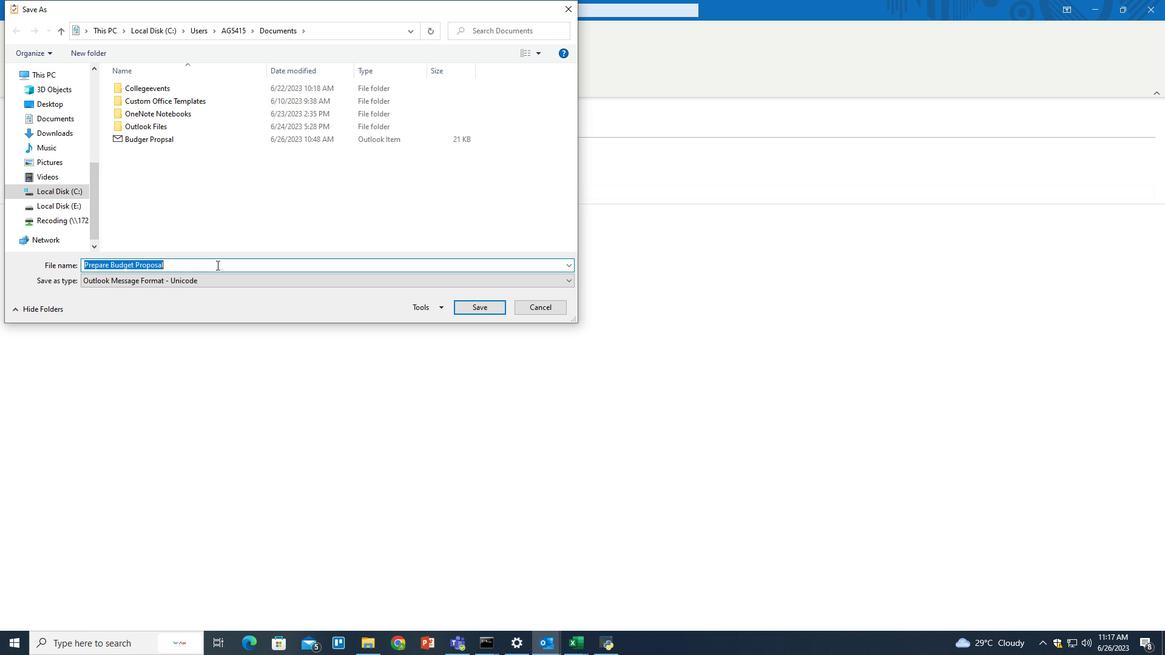 
Action: Key pressed <Key.shift>Budget<Key.space><Key.shift>Proposal
Screenshot: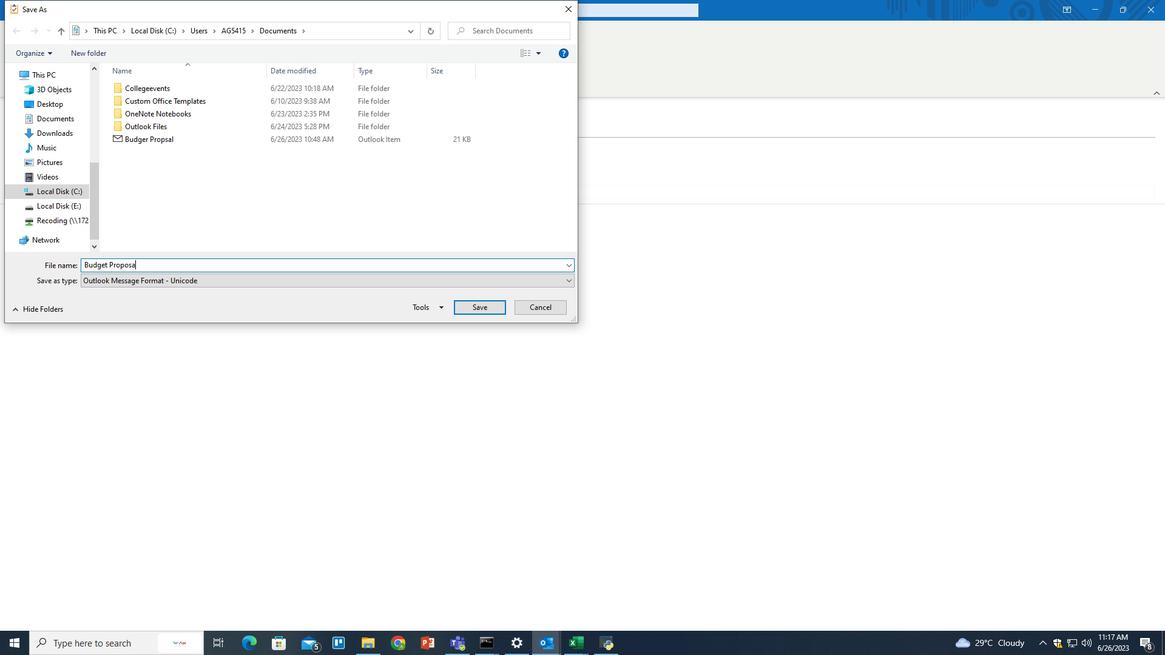 
Action: Mouse moved to (472, 308)
Screenshot: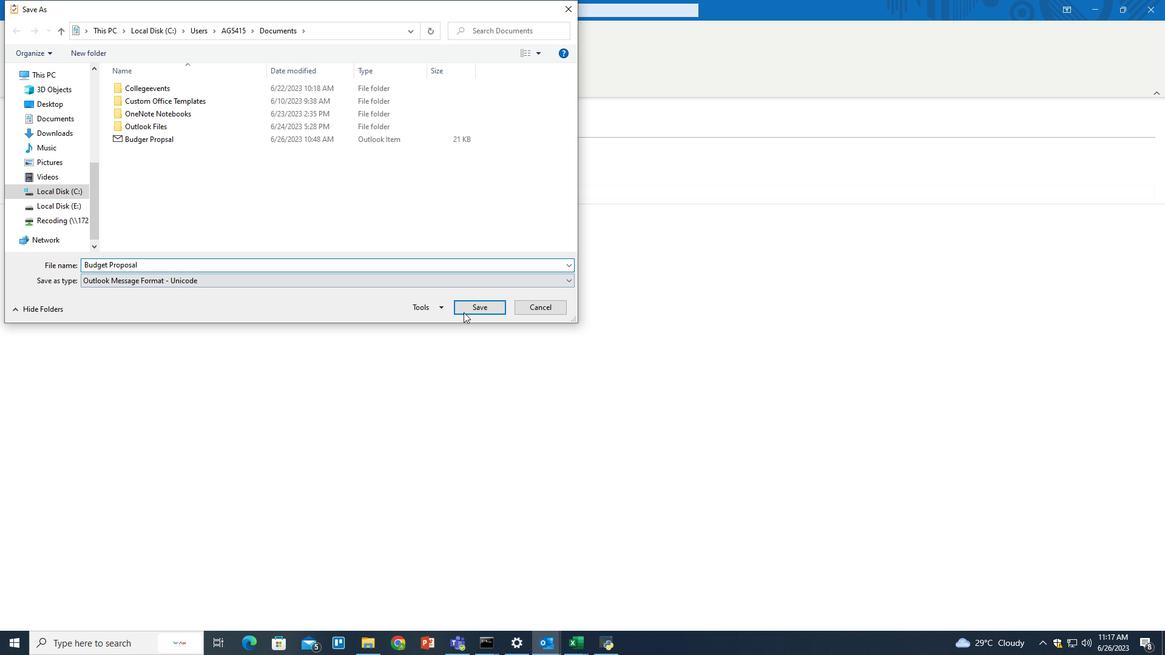 
Action: Mouse pressed left at (472, 308)
Screenshot: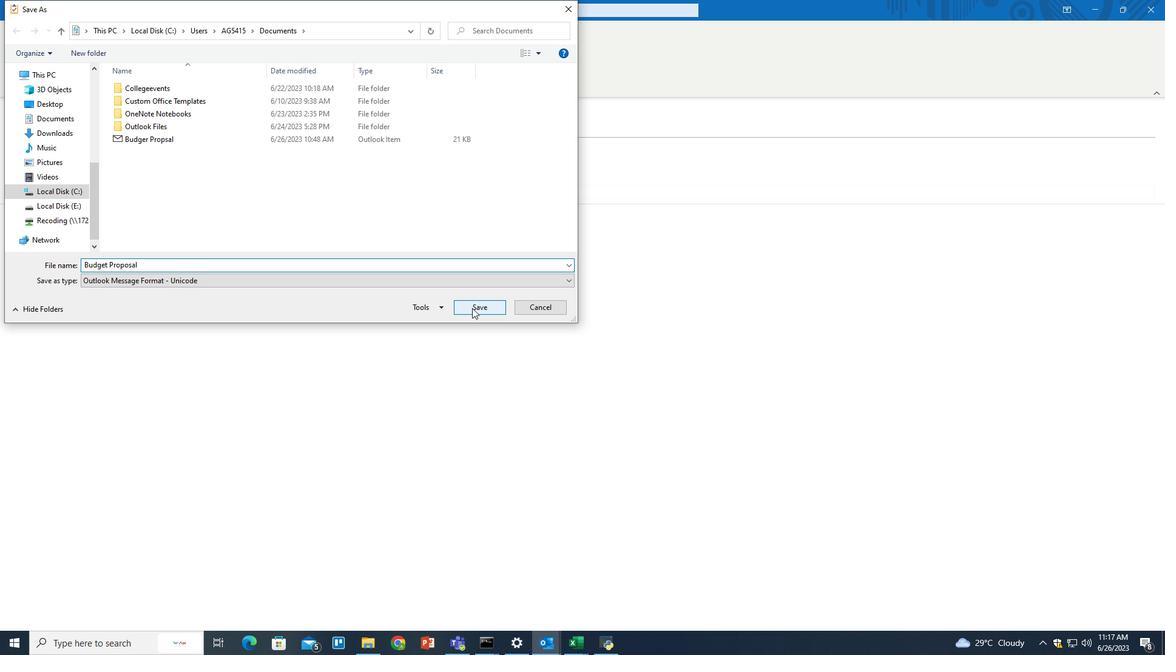 
Action: Mouse moved to (472, 308)
Screenshot: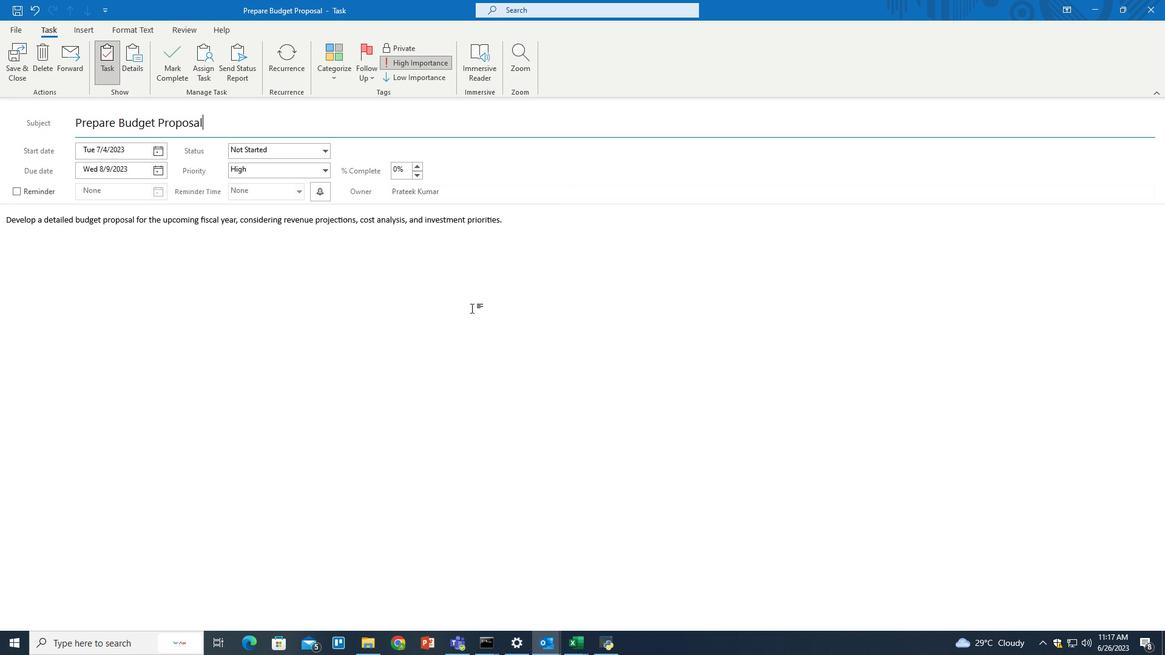 
